 Task: When was St. Basil's Cathedral in Moscow built?
Action: Mouse moved to (83, 109)
Screenshot: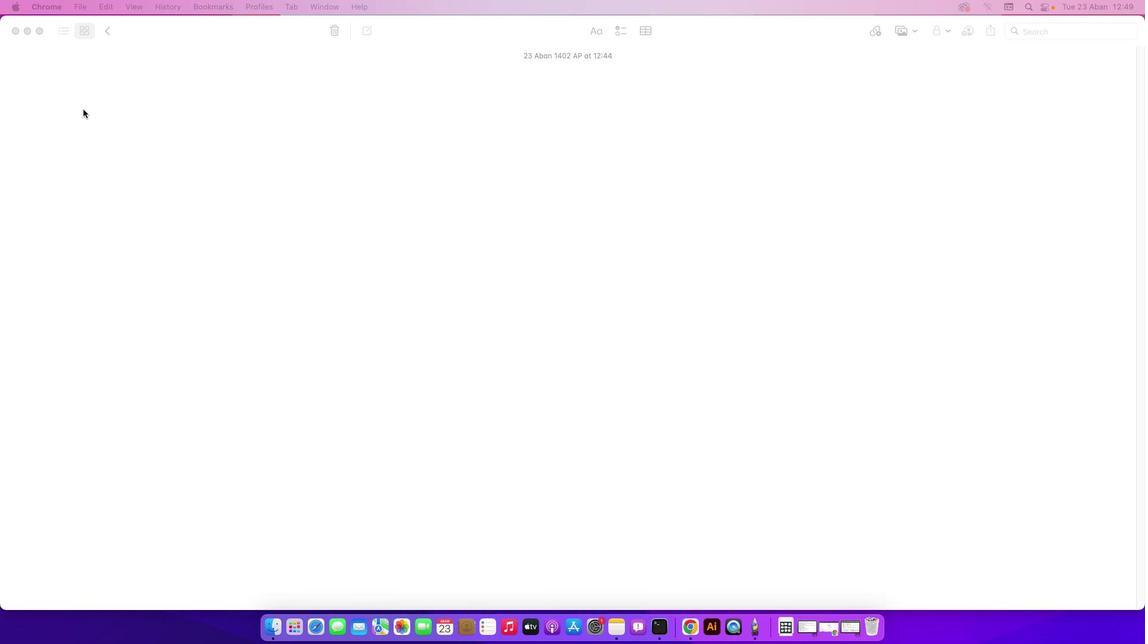 
Action: Mouse pressed left at (83, 109)
Screenshot: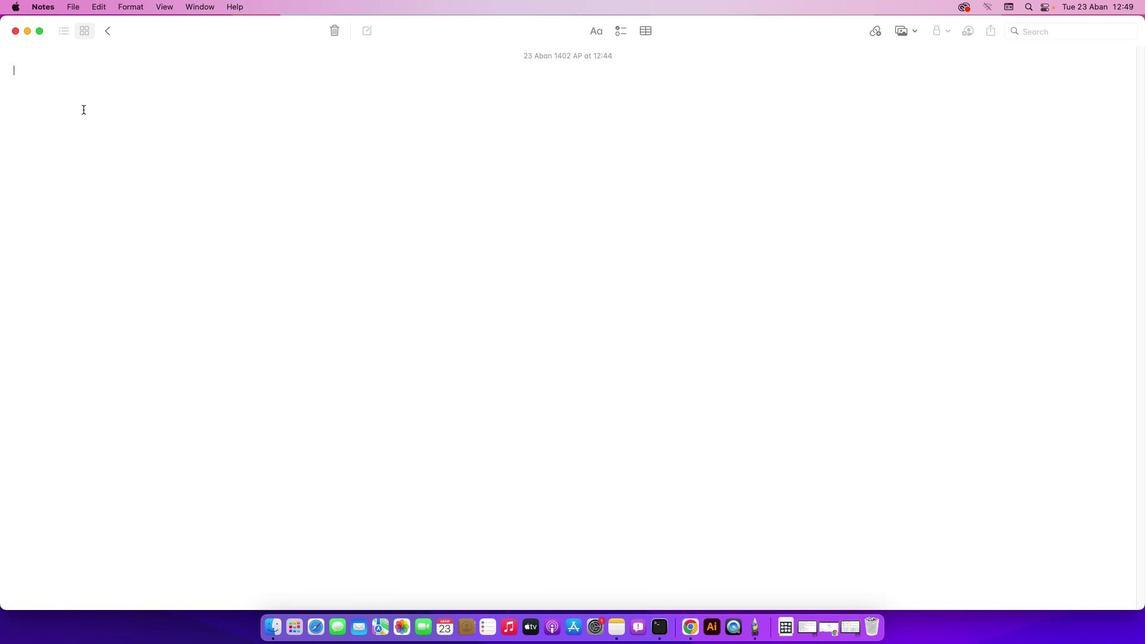 
Action: Key pressed Key.shift'W''h''e''n'Key.space'w''a''s'Key.spaceKey.shift'S''t''.'Key.spaceKey.shift'B''a''s''i''l'"'"'s'Key.spaceKey.shift'C''a''t''h''e''d''r''a''l'Key.spaceKey.shift'i''n'Key.spaceKey.shift'M''o''s''c''o''w'Key.space'b''u''o''l'Key.backspaceKey.backspace'i''l''t'Key.shift_r'?'Key.enter
Screenshot: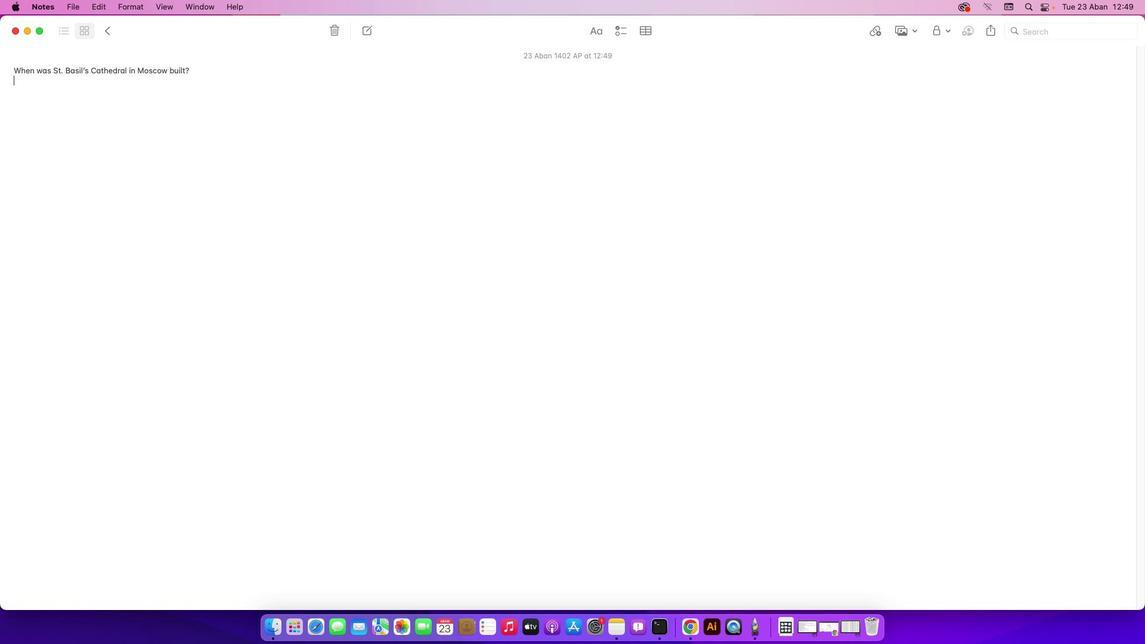 
Action: Mouse moved to (829, 630)
Screenshot: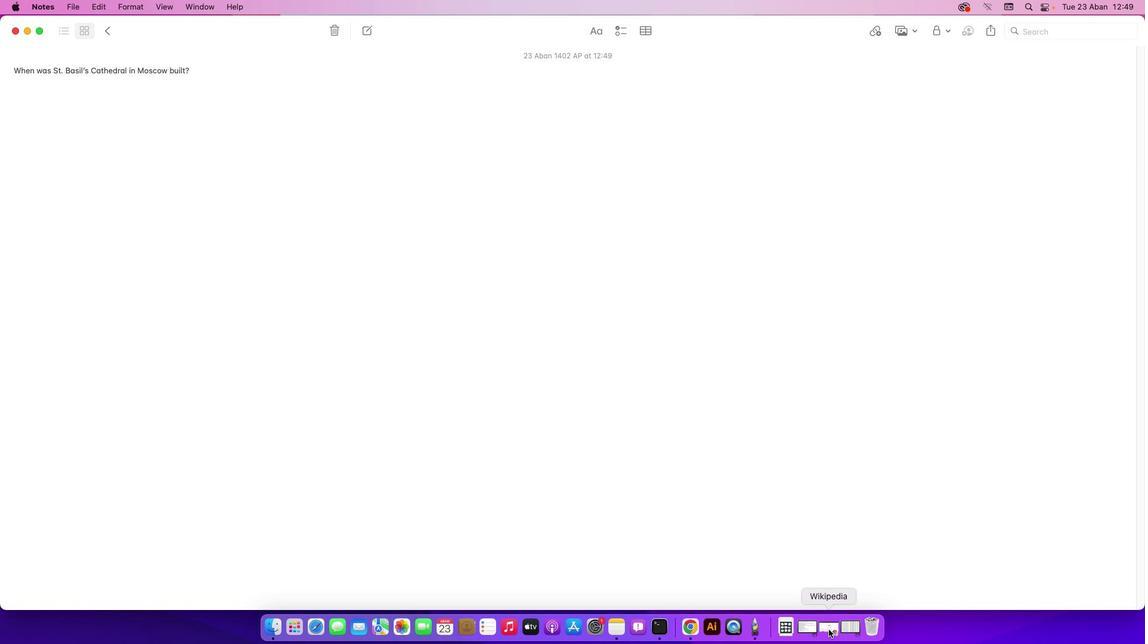 
Action: Mouse pressed left at (829, 630)
Screenshot: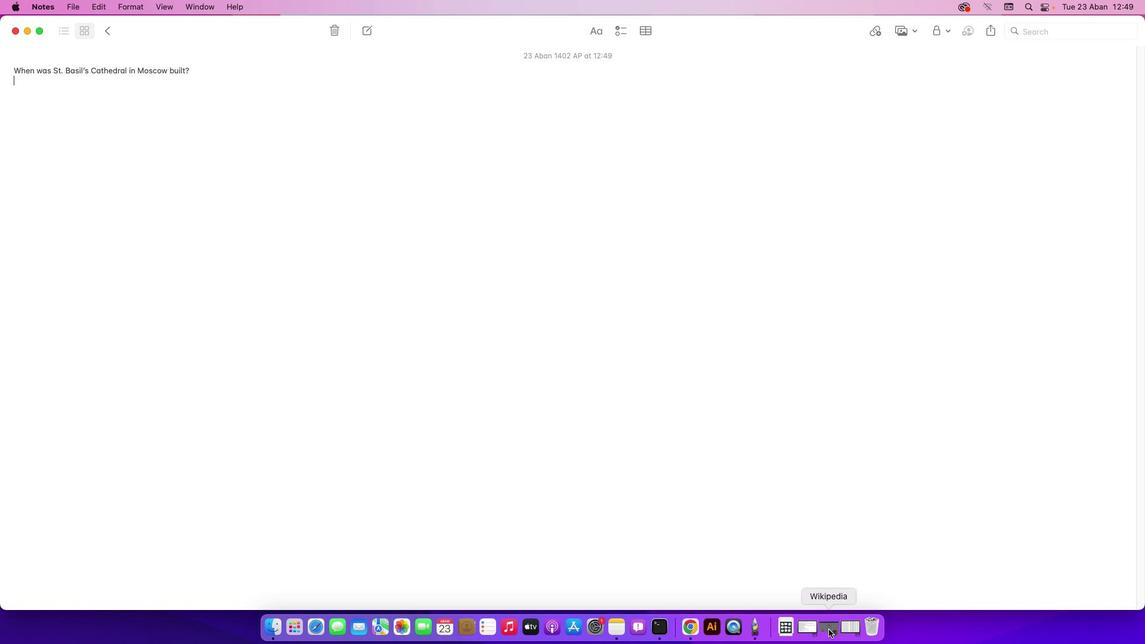 
Action: Mouse moved to (458, 361)
Screenshot: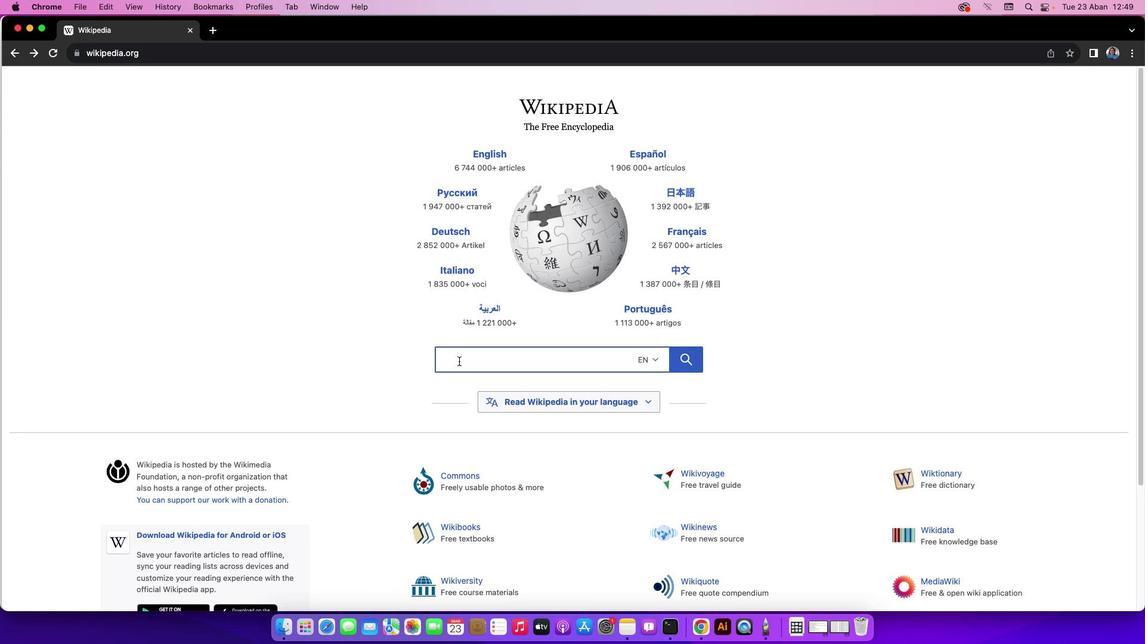
Action: Mouse pressed left at (458, 361)
Screenshot: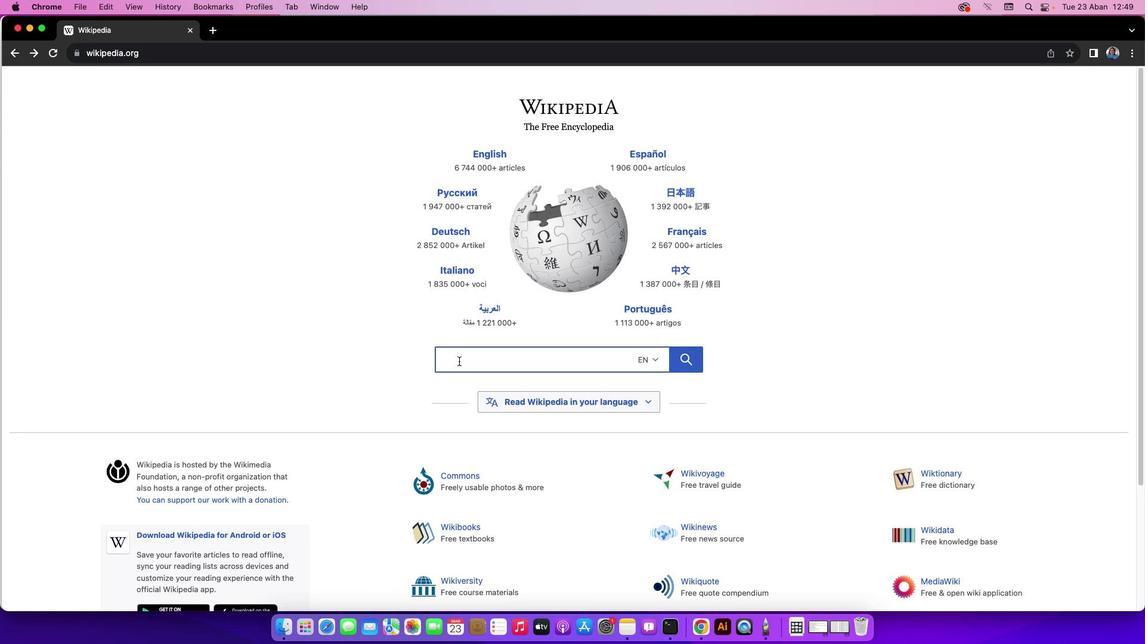 
Action: Key pressed Key.shift'S''t''.'Key.spaceKey.shift'B''a''s''i''l'"'"'s'Key.spaceKey.shift'C''a''t''h''e''d''r''a''l'Key.space'i''n'Key.spaceKey.shift'M''o''s''c''o''w'Key.enter
Screenshot: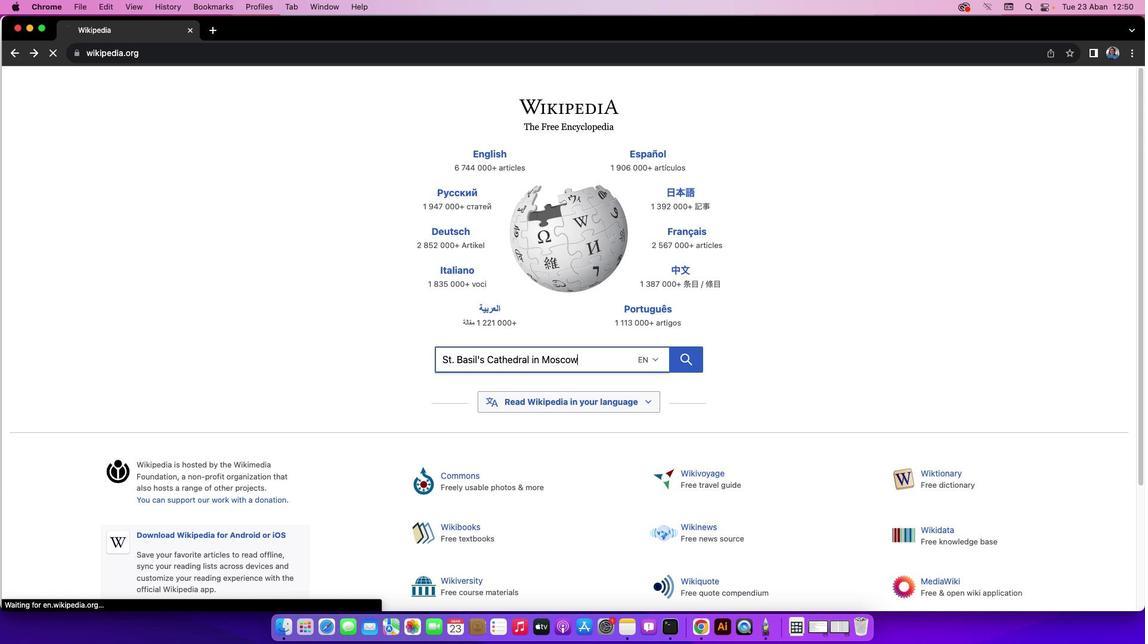 
Action: Mouse moved to (236, 337)
Screenshot: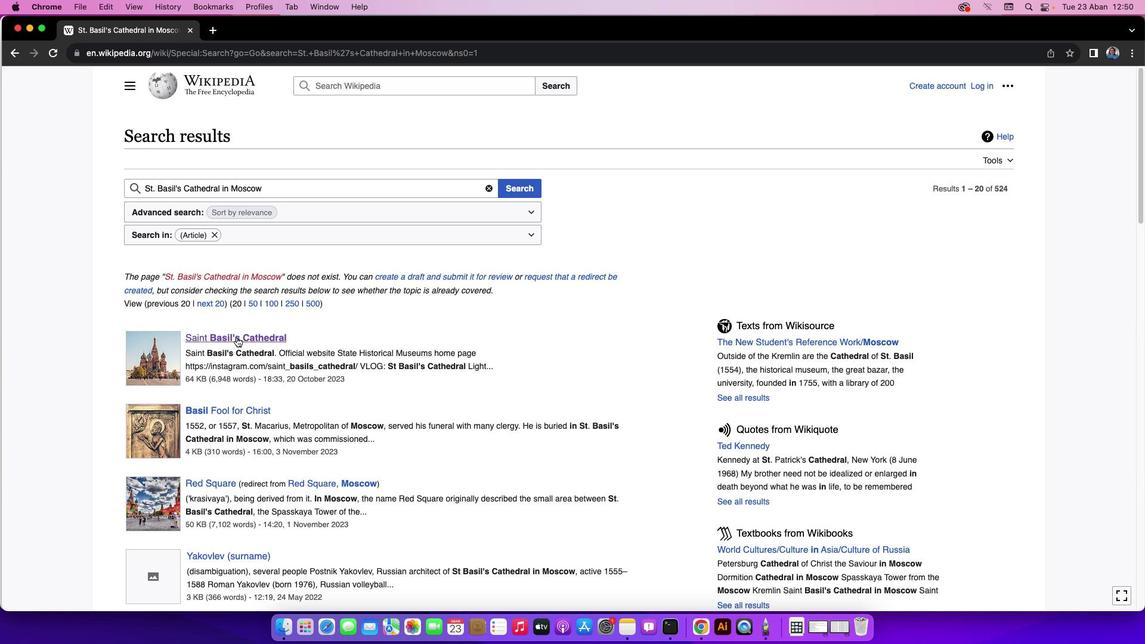 
Action: Mouse pressed left at (236, 337)
Screenshot: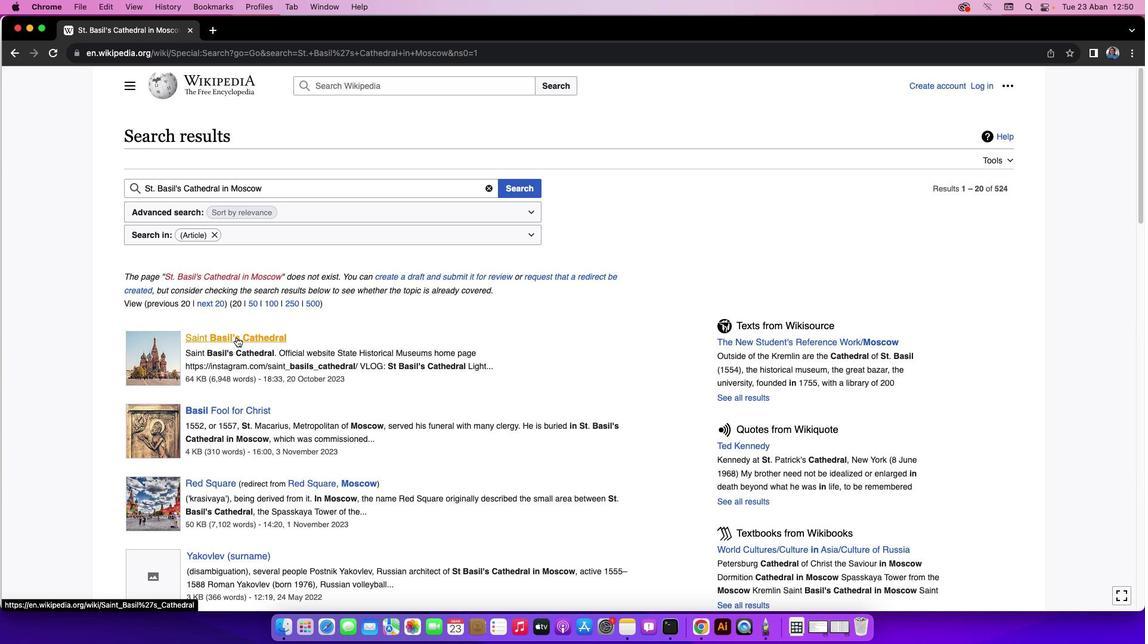 
Action: Mouse moved to (1142, 98)
Screenshot: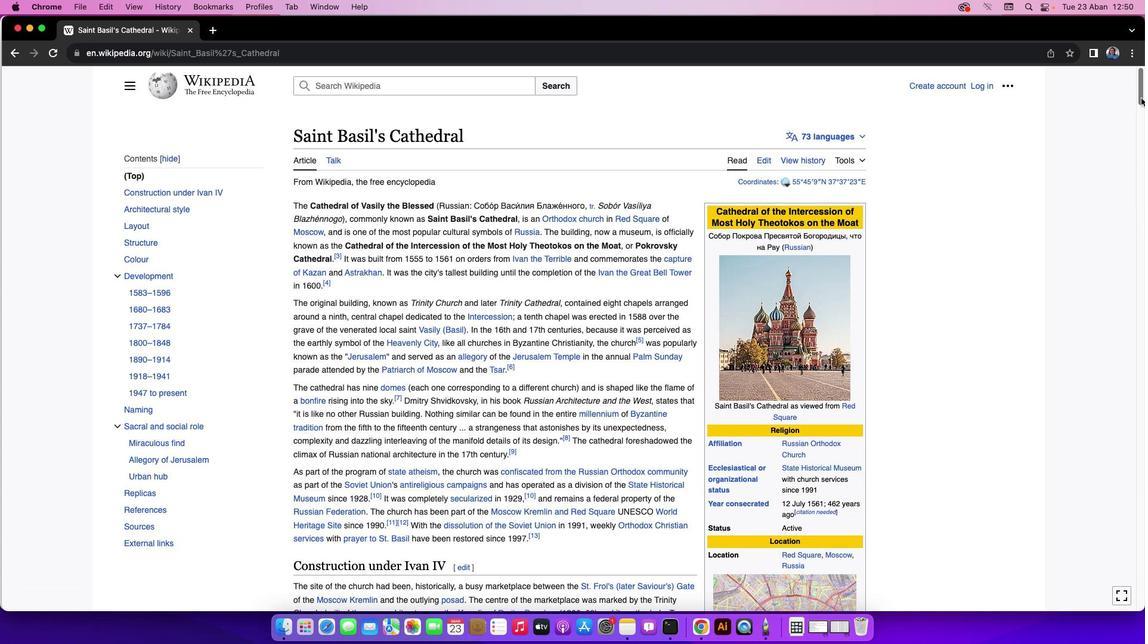 
Action: Mouse pressed left at (1142, 98)
Screenshot: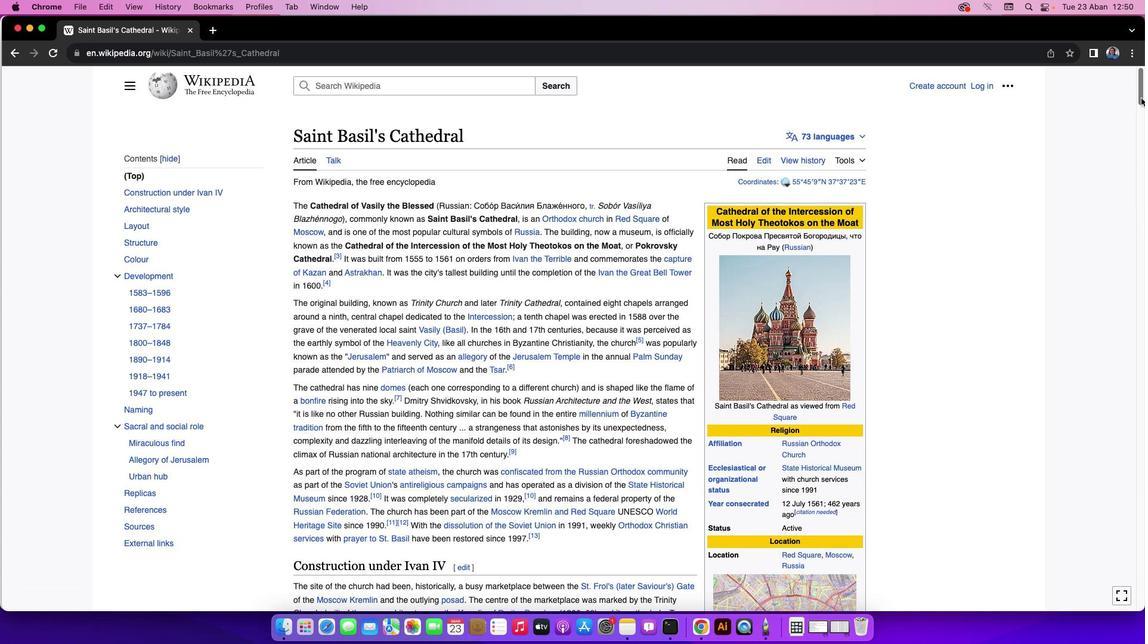 
Action: Mouse moved to (28, 30)
Screenshot: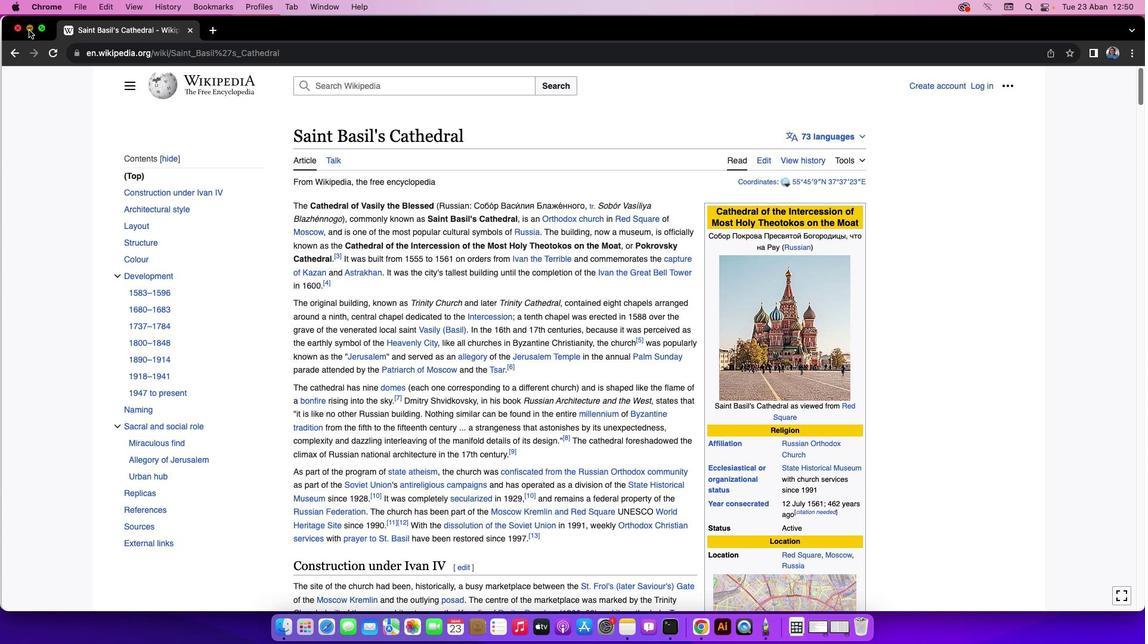 
Action: Mouse pressed left at (28, 30)
Screenshot: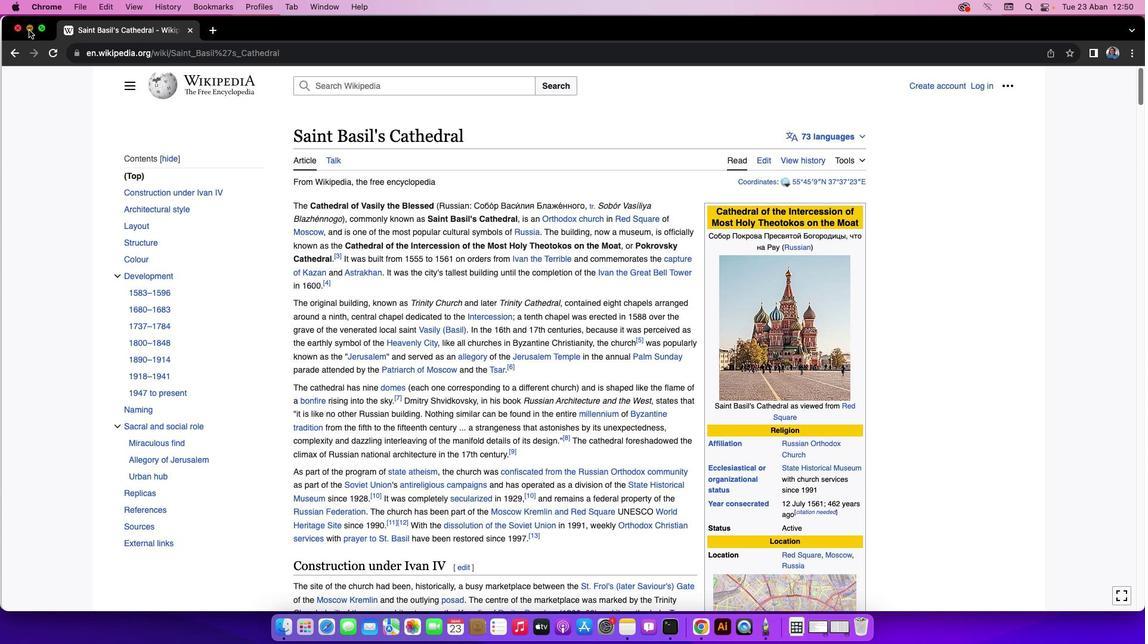 
Action: Mouse moved to (78, 94)
Screenshot: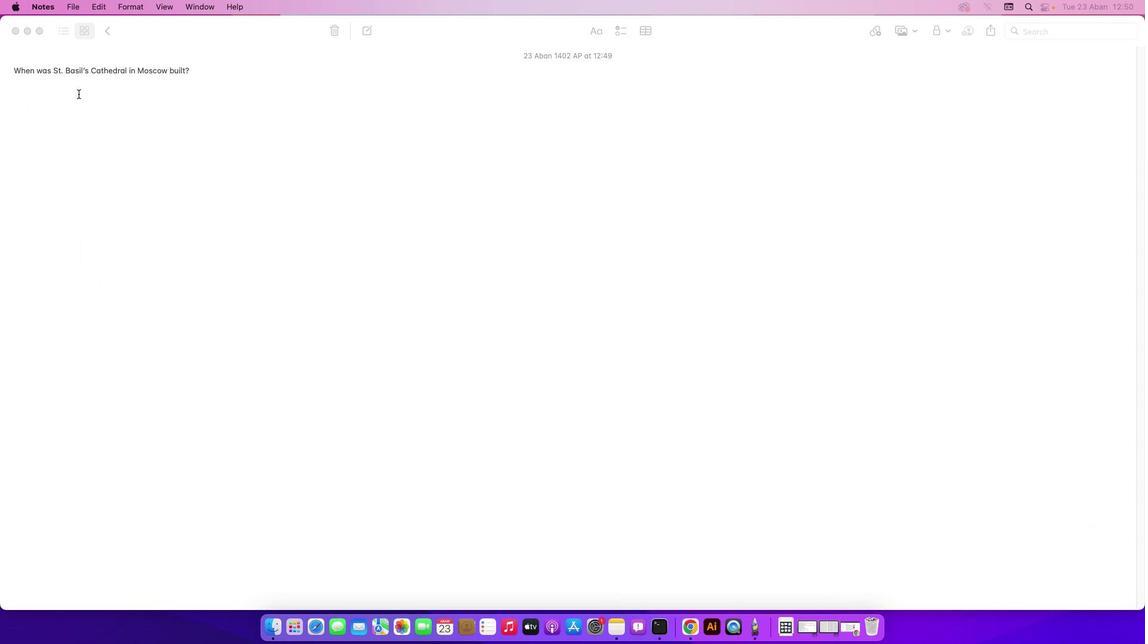 
Action: Mouse pressed left at (78, 94)
Screenshot: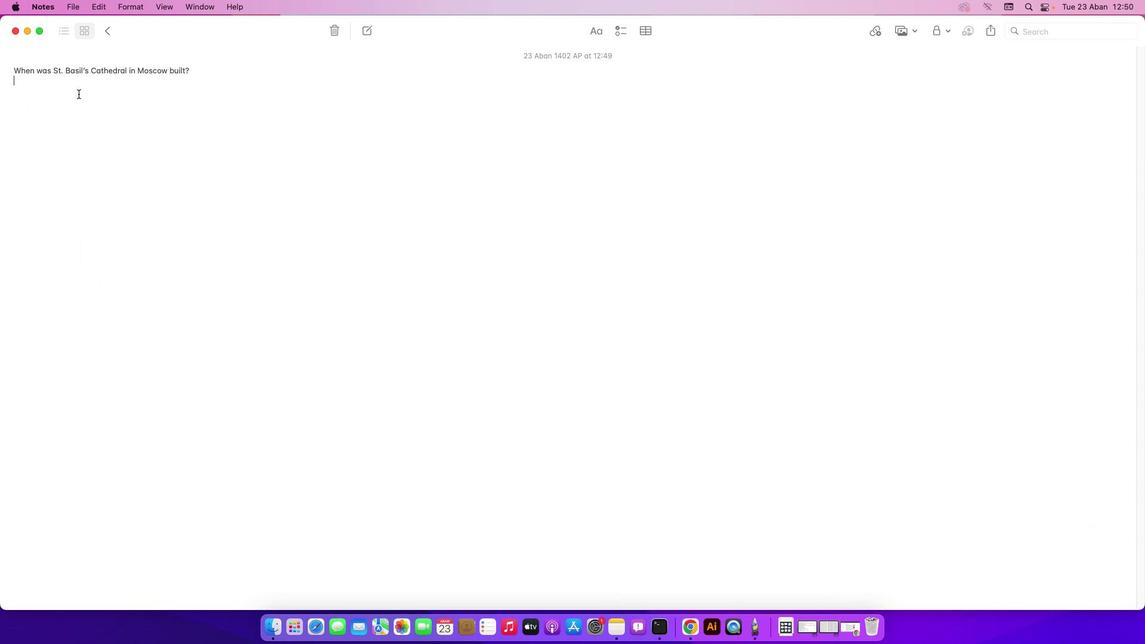 
Action: Mouse moved to (137, 102)
Screenshot: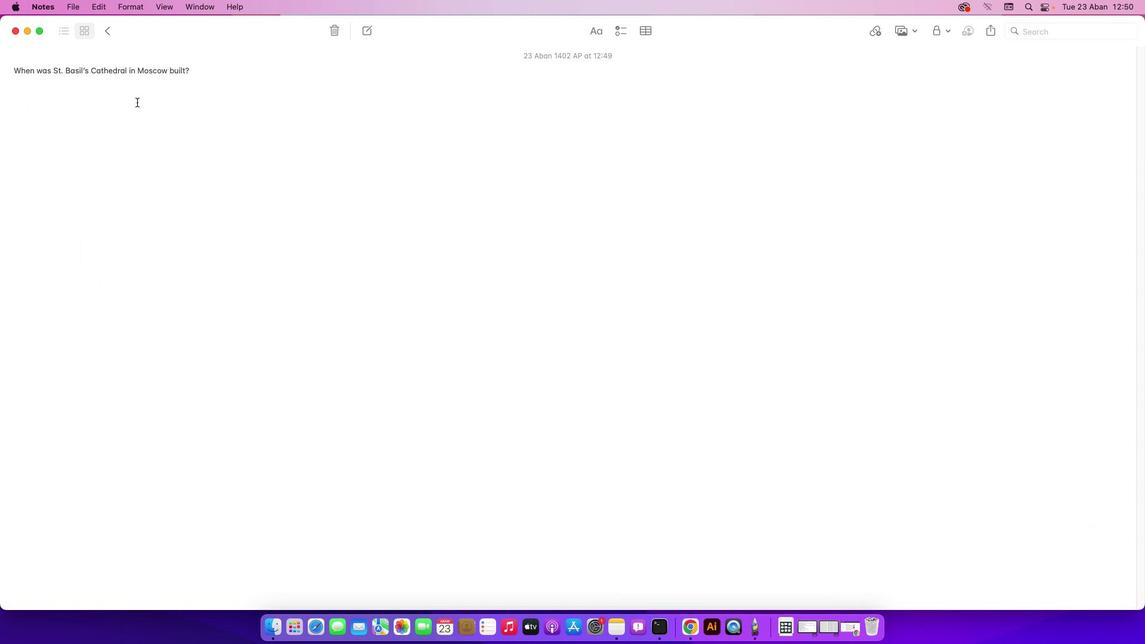 
Action: Key pressed Key.shift'S''t''.'Key.spaceKey.shift'B''a''s''i''l'"'"'s'Key.spaceKey.shift'C''a''t''h''e''d''r''a''l'Key.space'i''n'Key.spaceKey.shift'M''o''s''c''o''w'Key.space'w''a''s'Key.space'b''u''l''o'Key.backspaceKey.backspace'i''l''t'Key.space'b''e''t''w''e''e''n'Key.space'1''5''5''5'Key.space'a''n''d'Key.space'1''5''6''1''.'
Screenshot: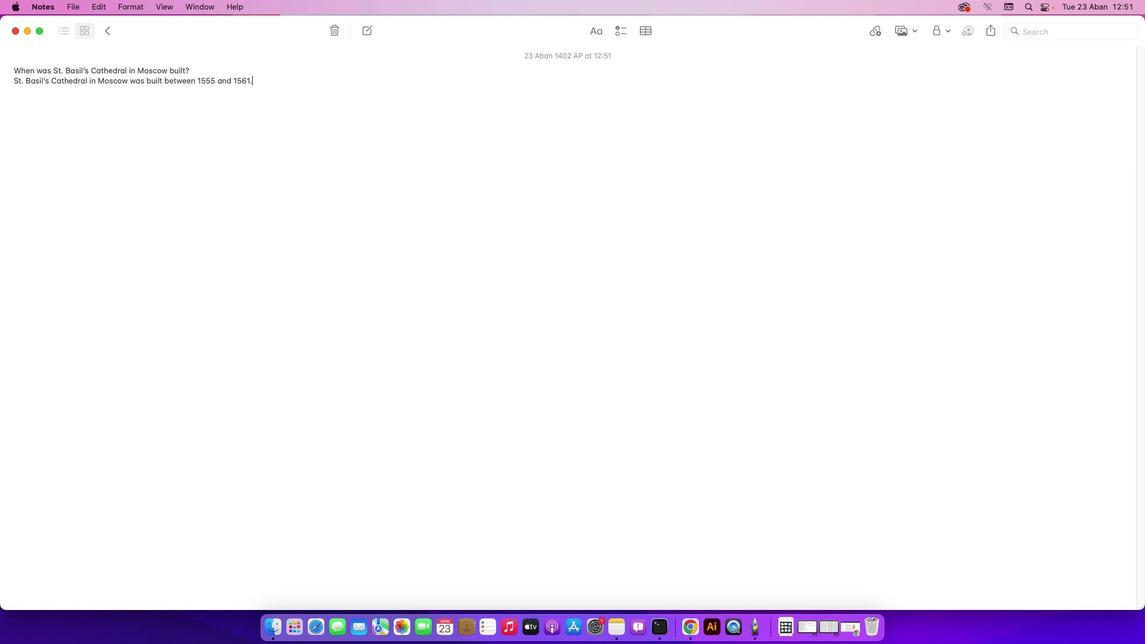 
